 Task: Change slide transition to disolve.
Action: Mouse moved to (88, 64)
Screenshot: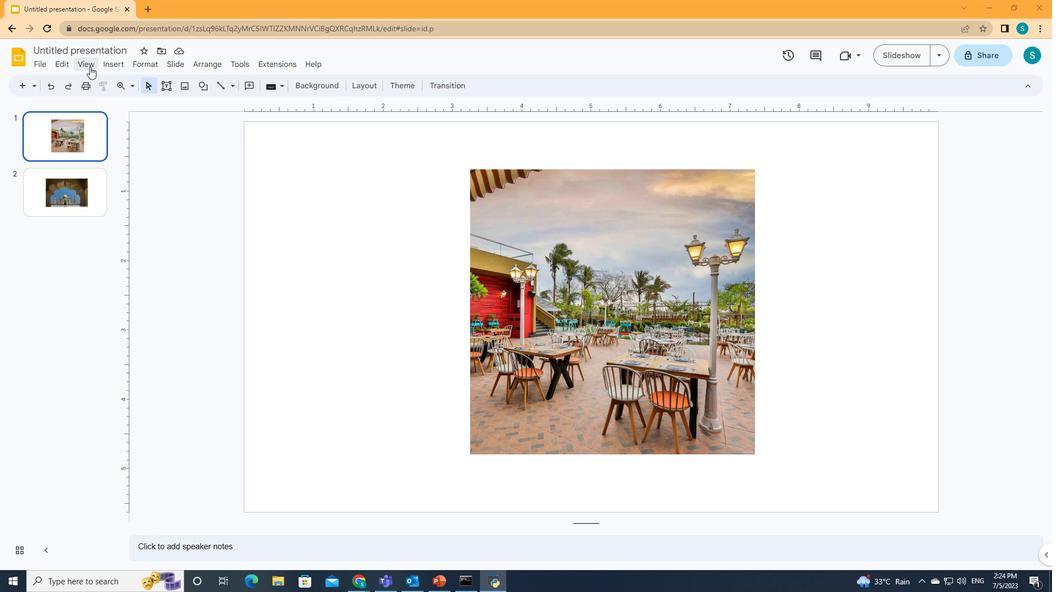 
Action: Mouse pressed left at (88, 64)
Screenshot: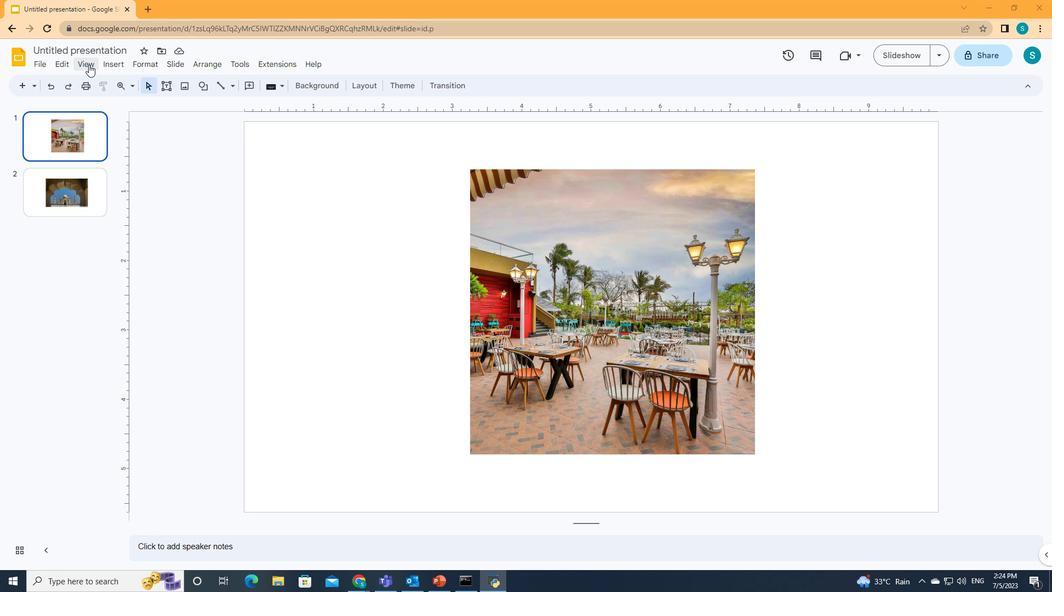 
Action: Mouse moved to (95, 98)
Screenshot: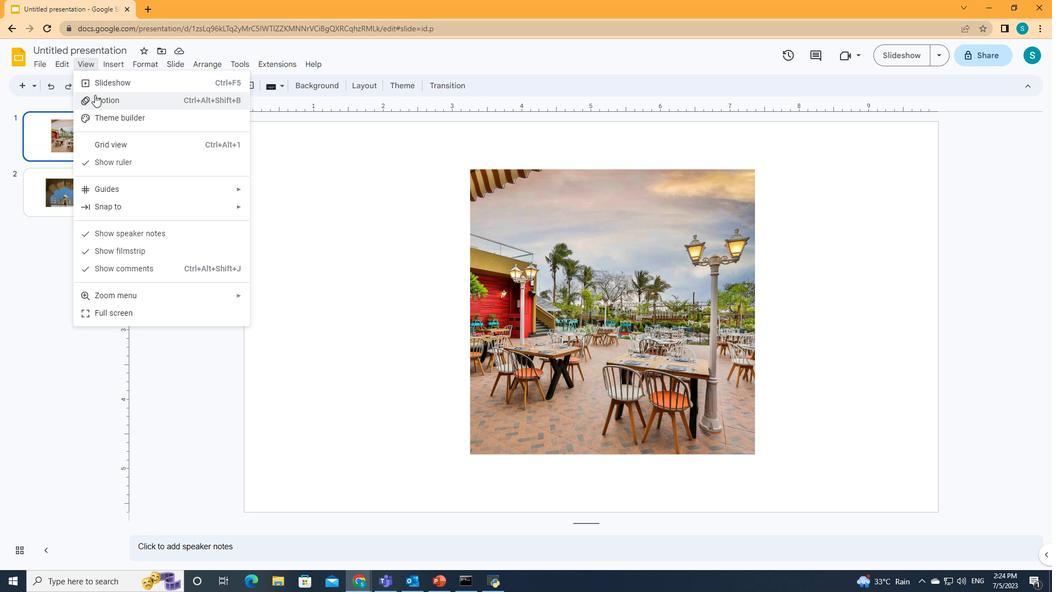 
Action: Mouse pressed left at (95, 98)
Screenshot: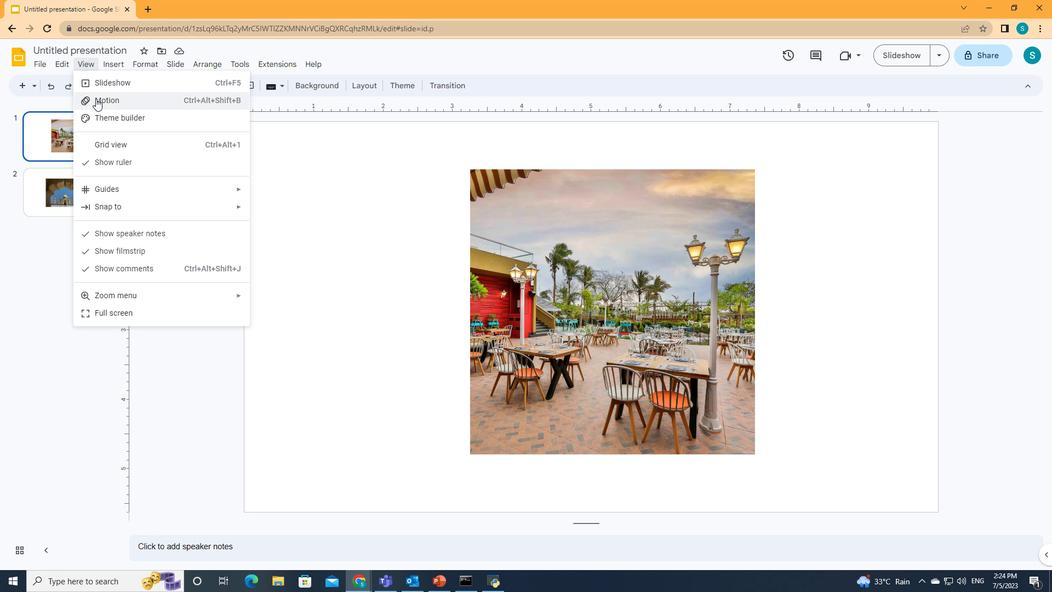 
Action: Mouse moved to (896, 160)
Screenshot: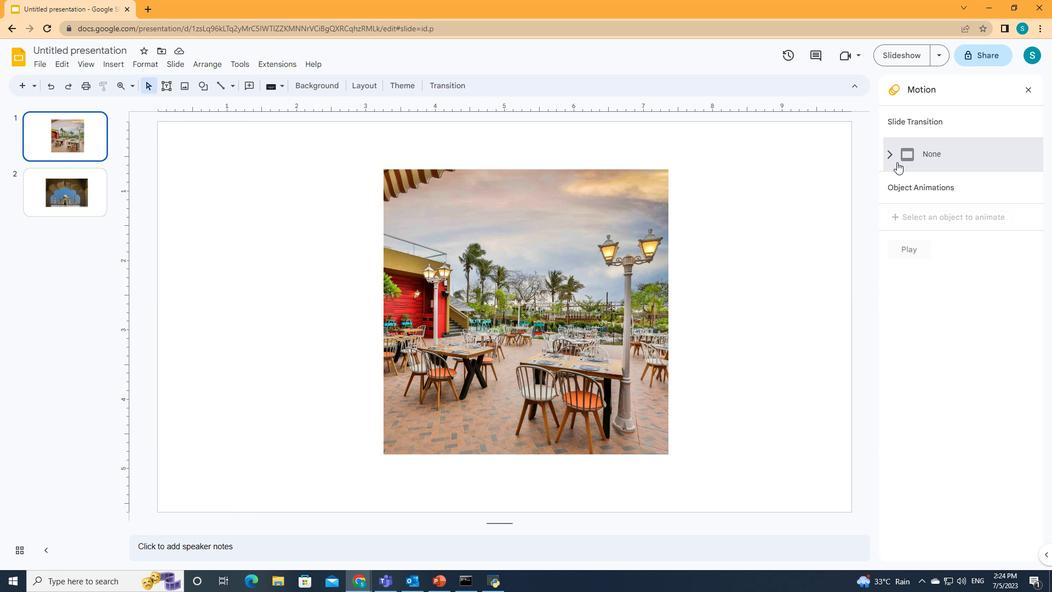 
Action: Mouse pressed left at (896, 160)
Screenshot: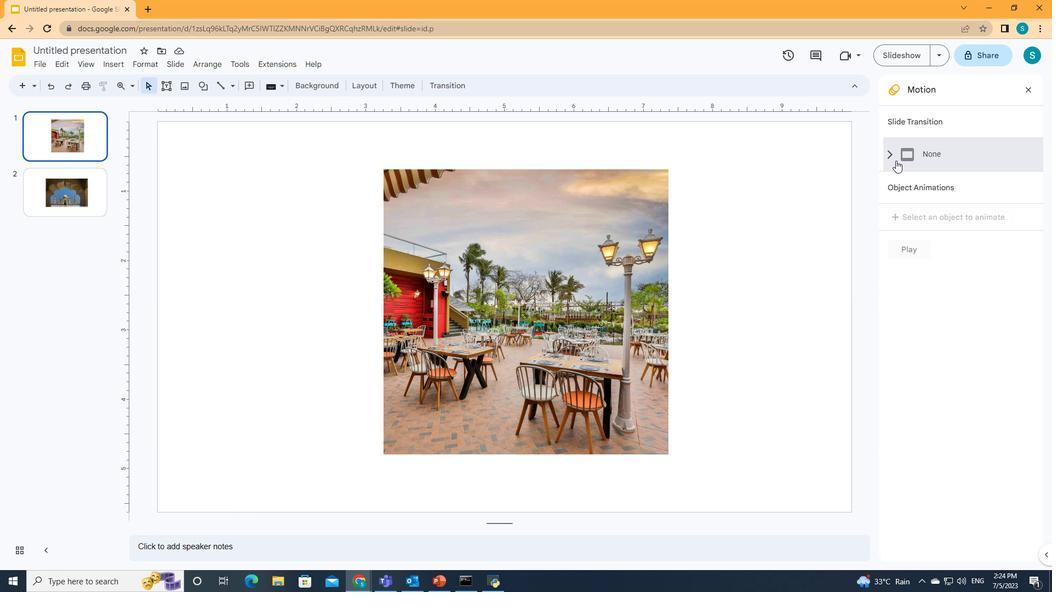 
Action: Mouse moved to (1019, 194)
Screenshot: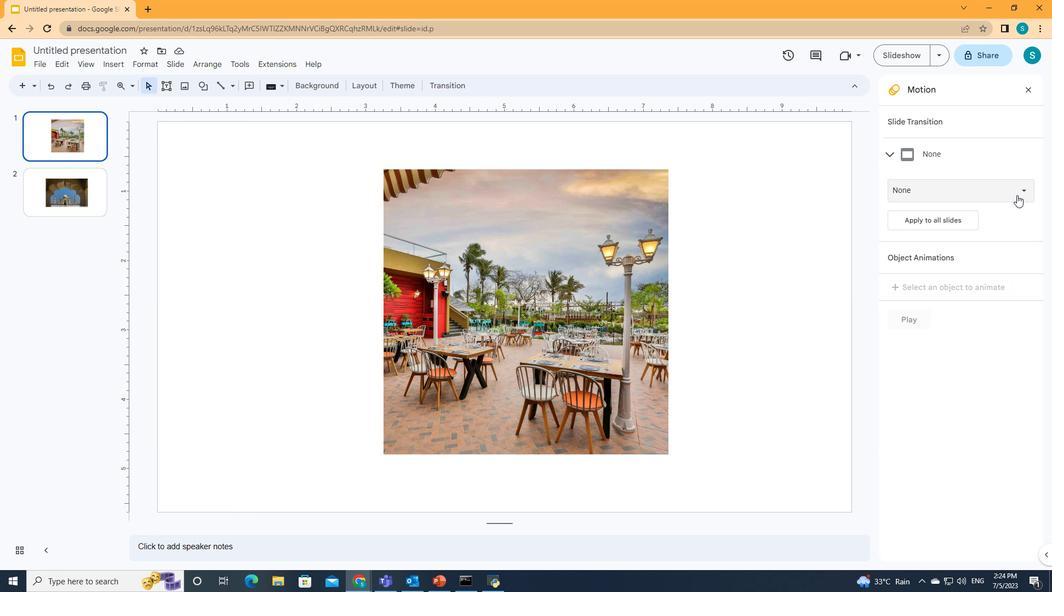
Action: Mouse pressed left at (1019, 194)
Screenshot: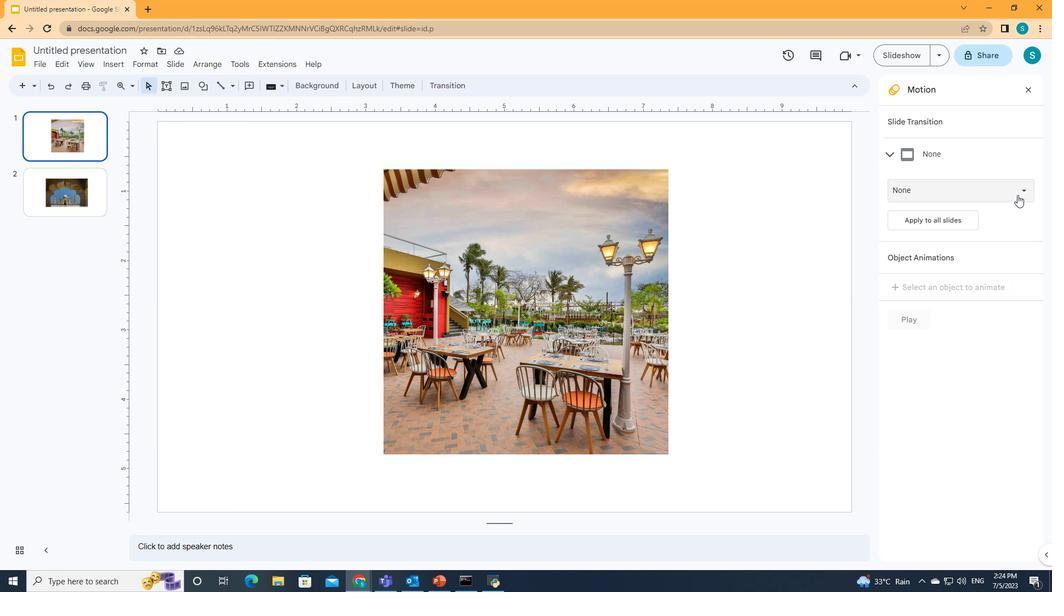 
Action: Mouse moved to (939, 226)
Screenshot: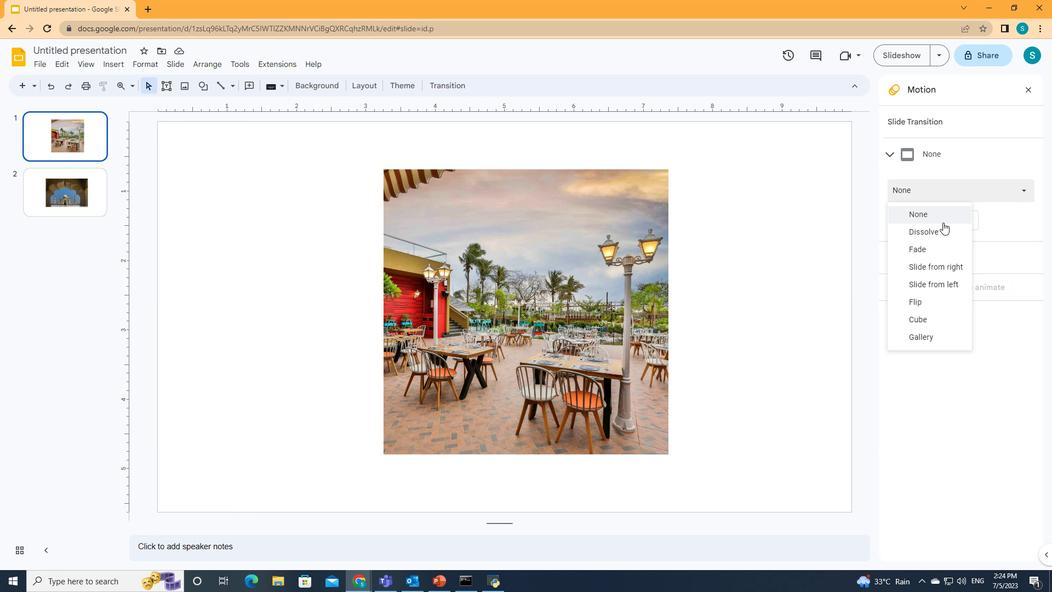 
Action: Mouse pressed left at (939, 226)
Screenshot: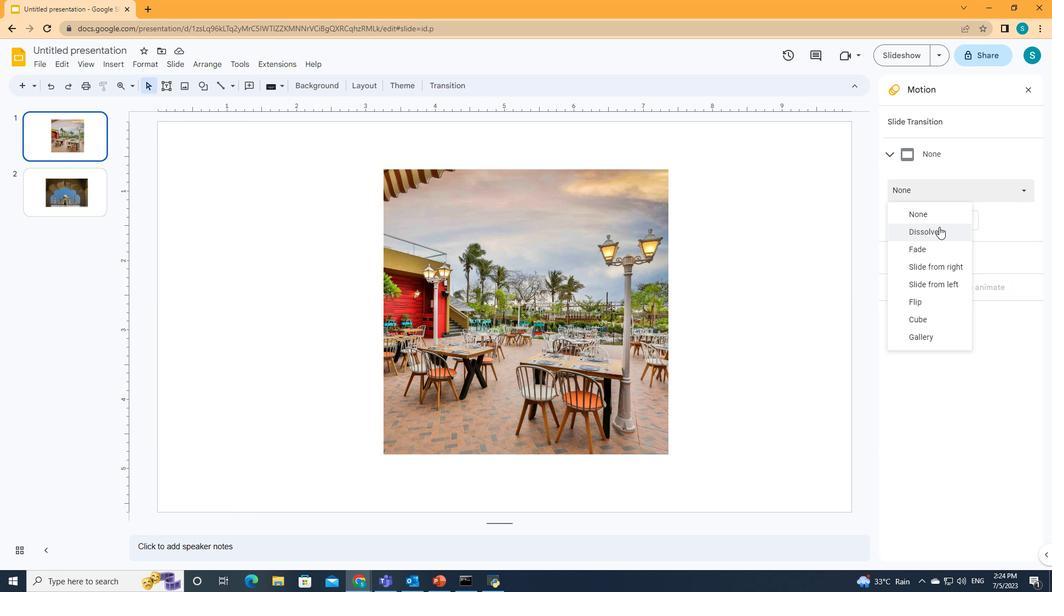 
